 Task: In Mark's project, Enable the field "Labels" for the table layout.
Action: Mouse pressed left at (225, 137)
Screenshot: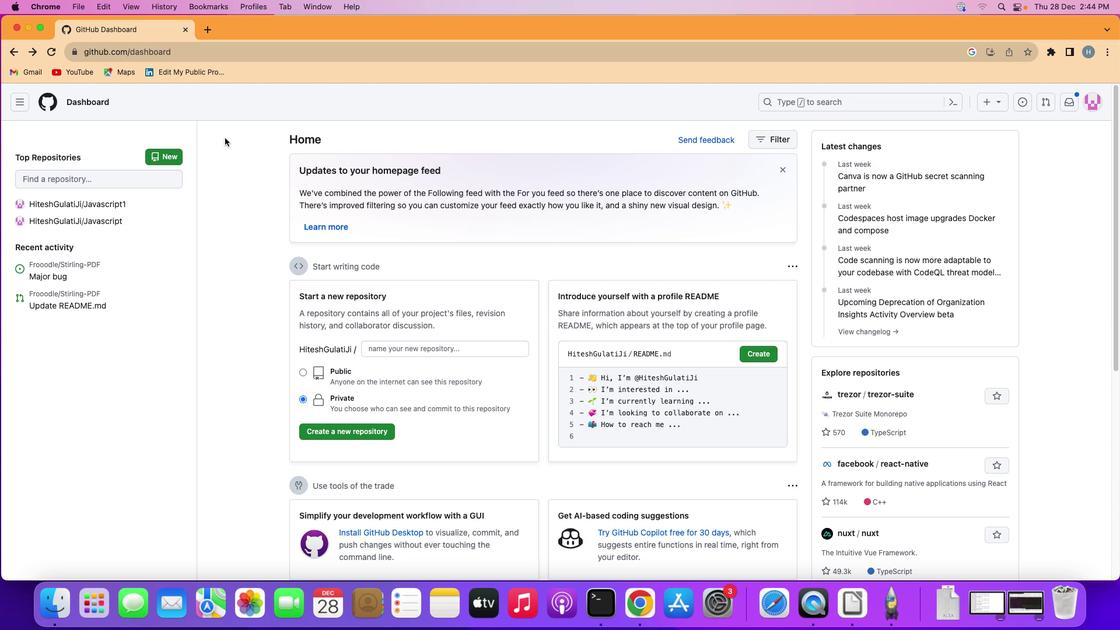 
Action: Mouse moved to (19, 99)
Screenshot: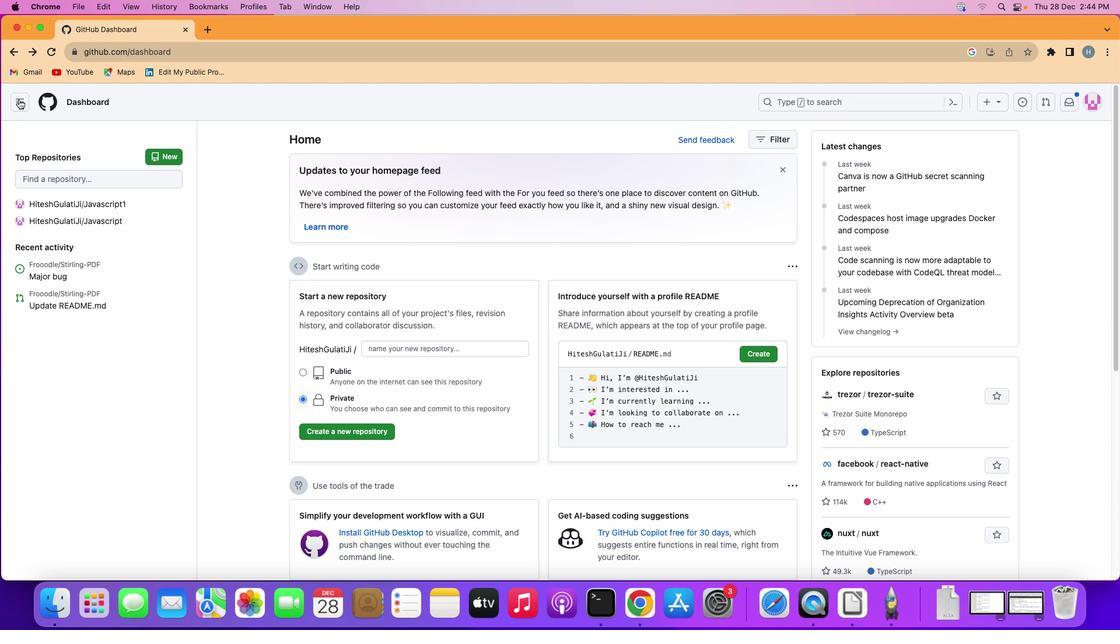
Action: Mouse pressed left at (19, 99)
Screenshot: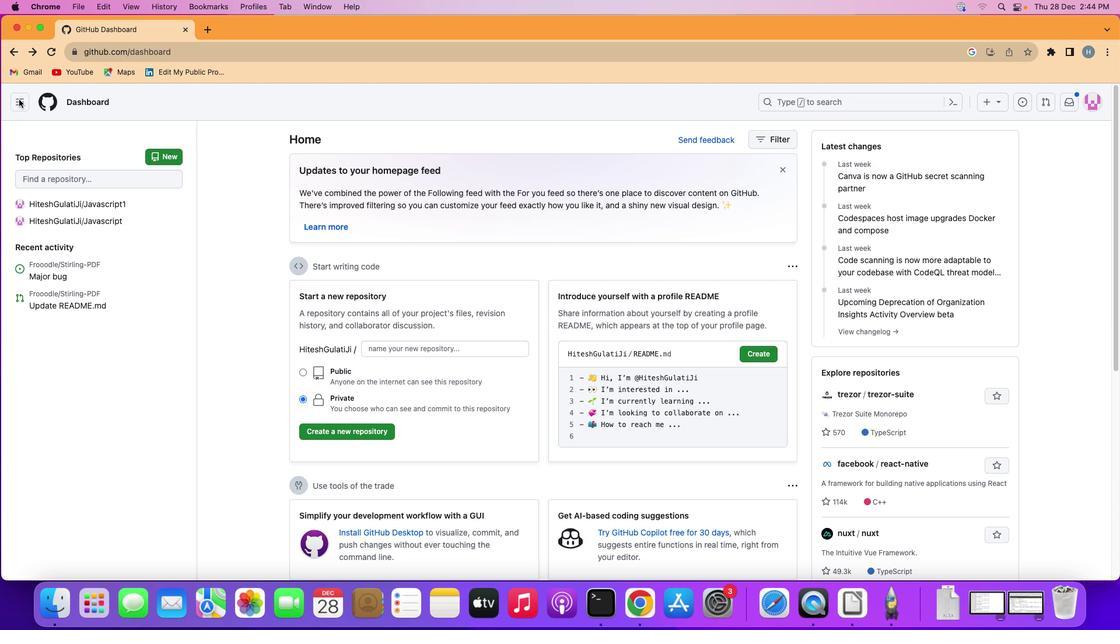 
Action: Mouse moved to (56, 185)
Screenshot: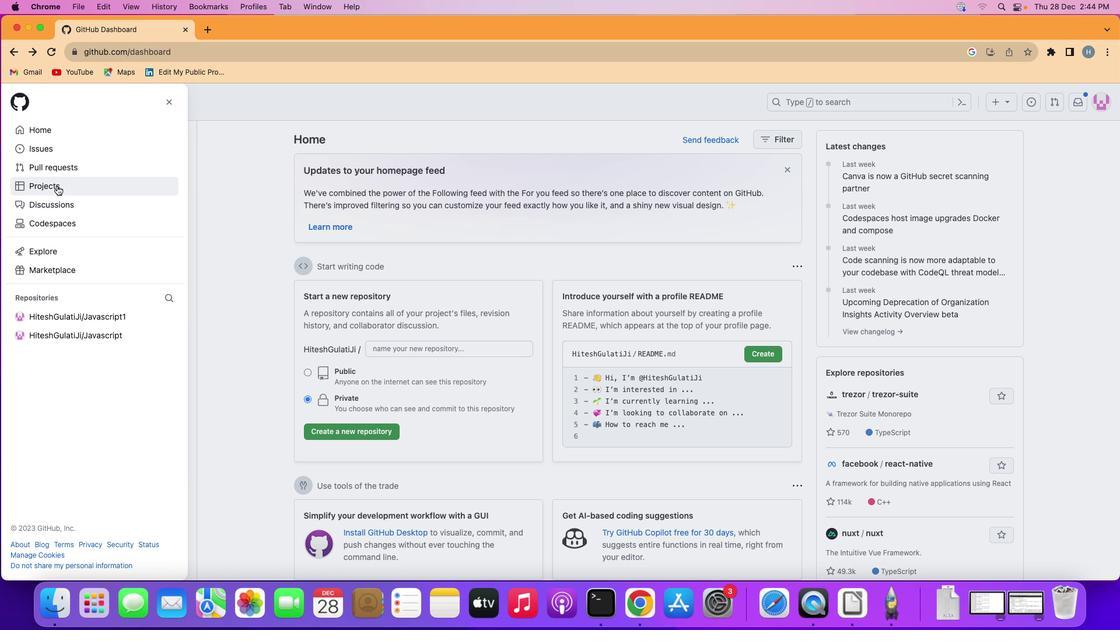 
Action: Mouse pressed left at (56, 185)
Screenshot: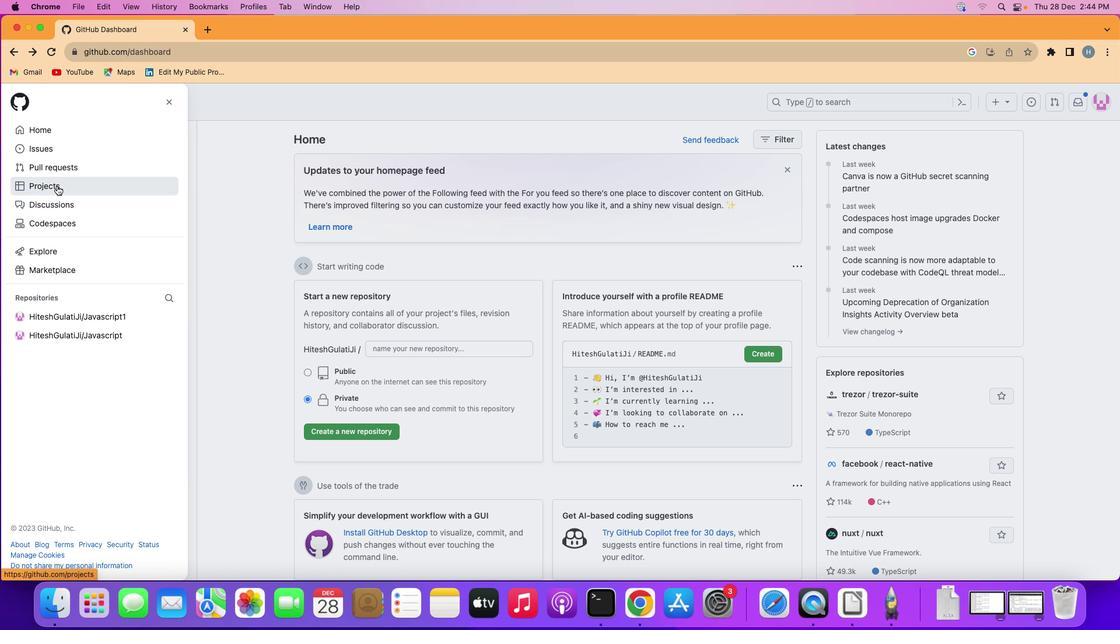 
Action: Mouse moved to (416, 209)
Screenshot: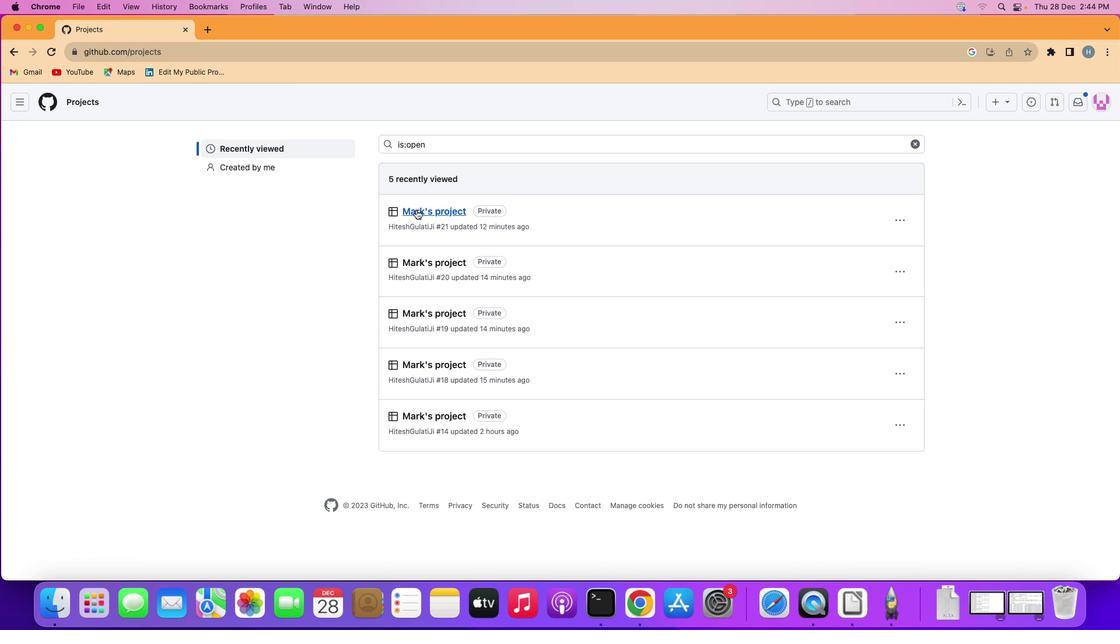 
Action: Mouse pressed left at (416, 209)
Screenshot: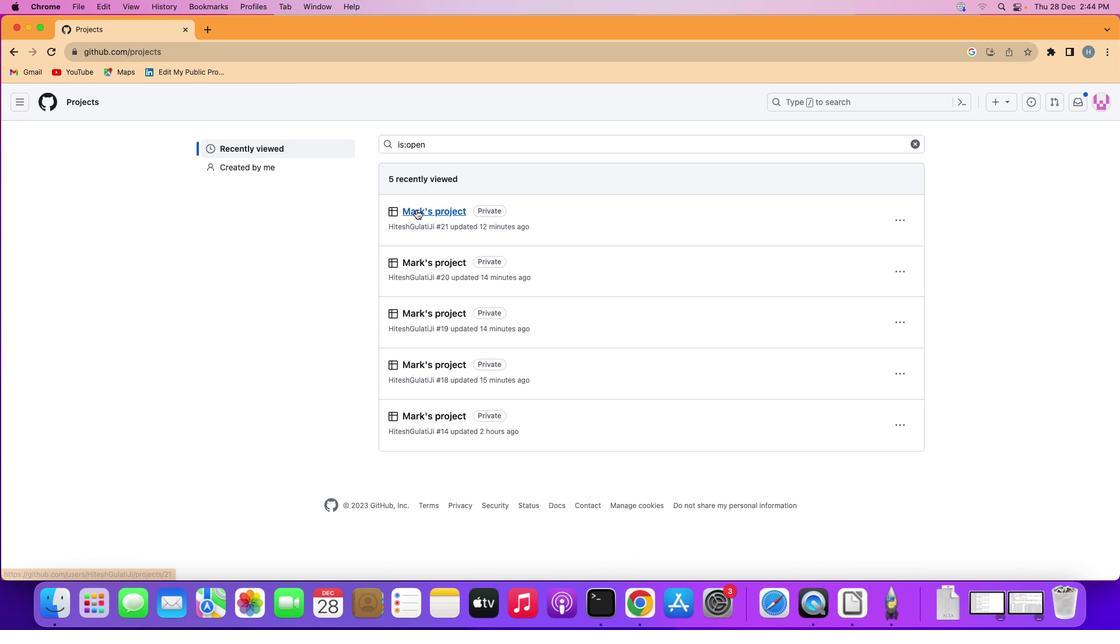 
Action: Mouse moved to (79, 158)
Screenshot: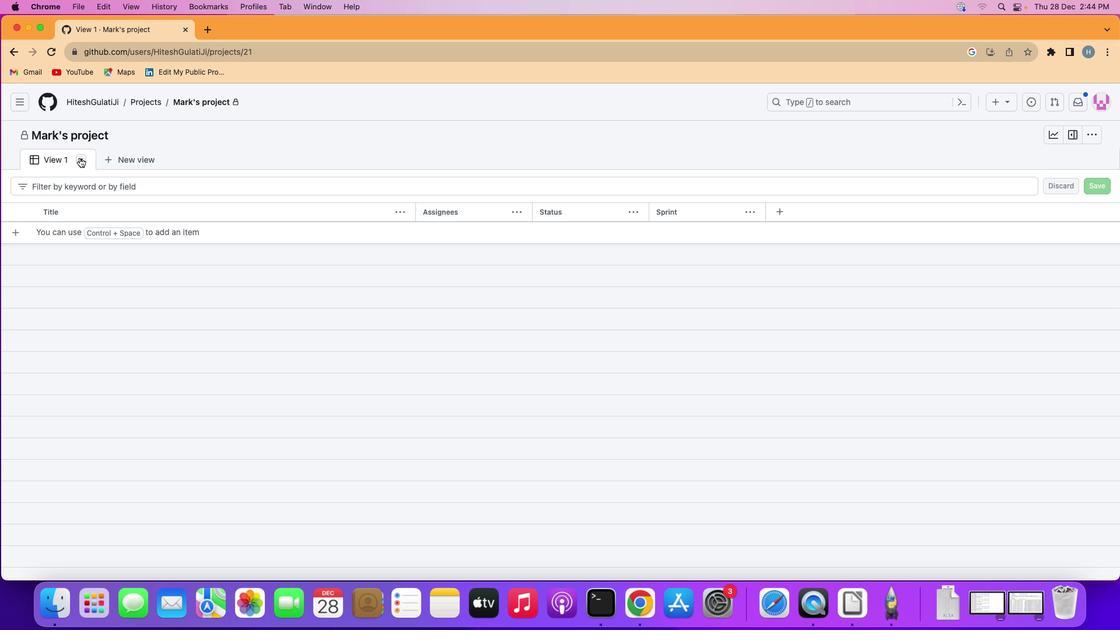 
Action: Mouse pressed left at (79, 158)
Screenshot: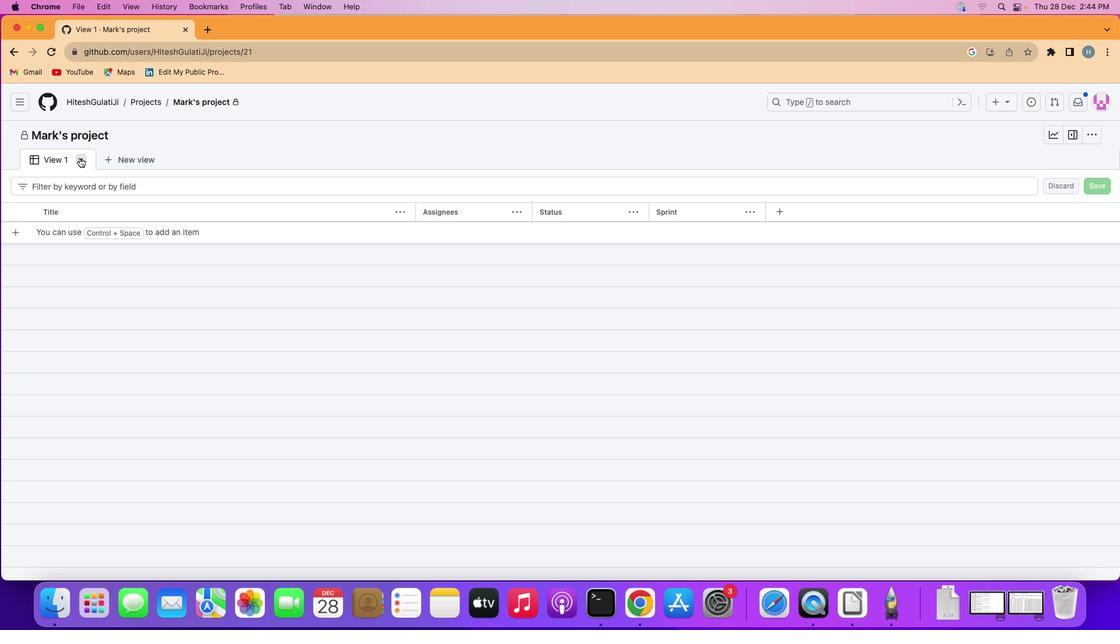 
Action: Mouse moved to (130, 250)
Screenshot: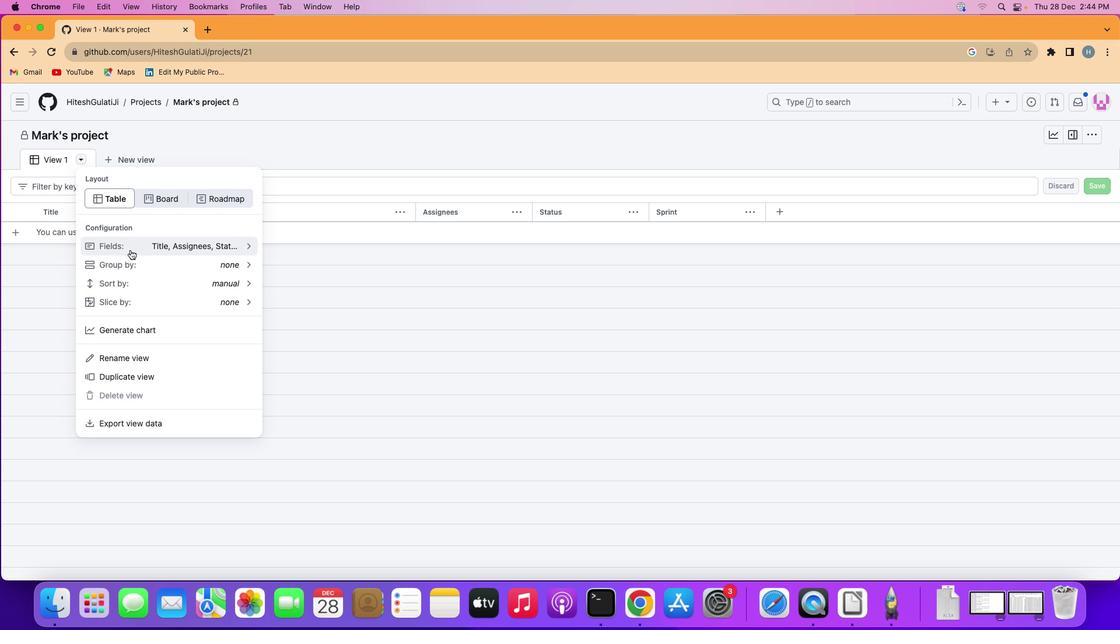 
Action: Mouse pressed left at (130, 250)
Screenshot: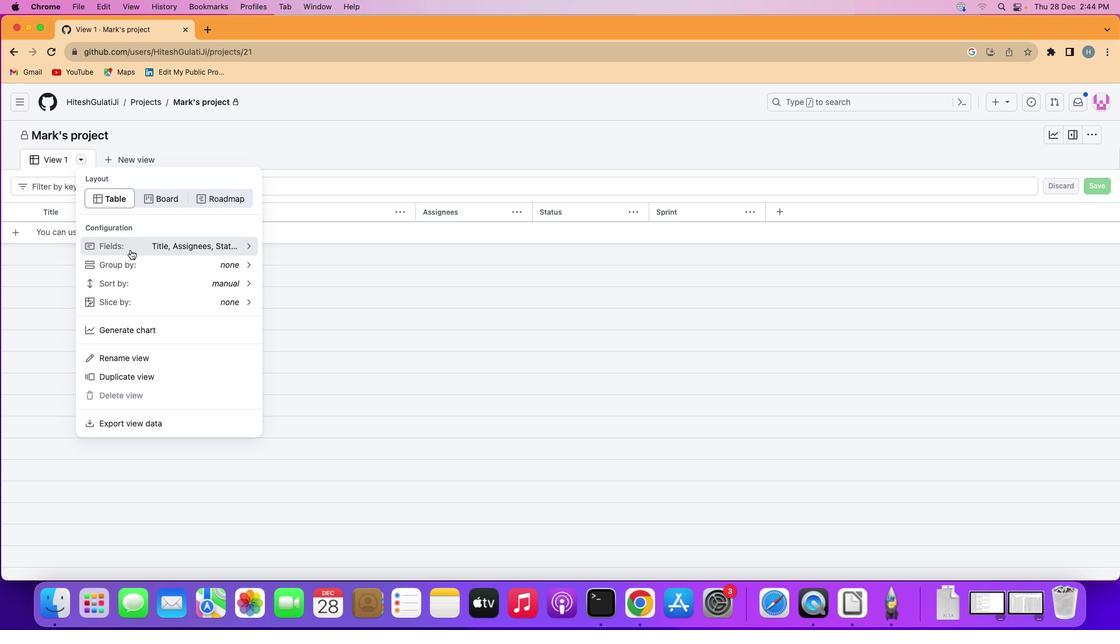 
Action: Mouse moved to (91, 329)
Screenshot: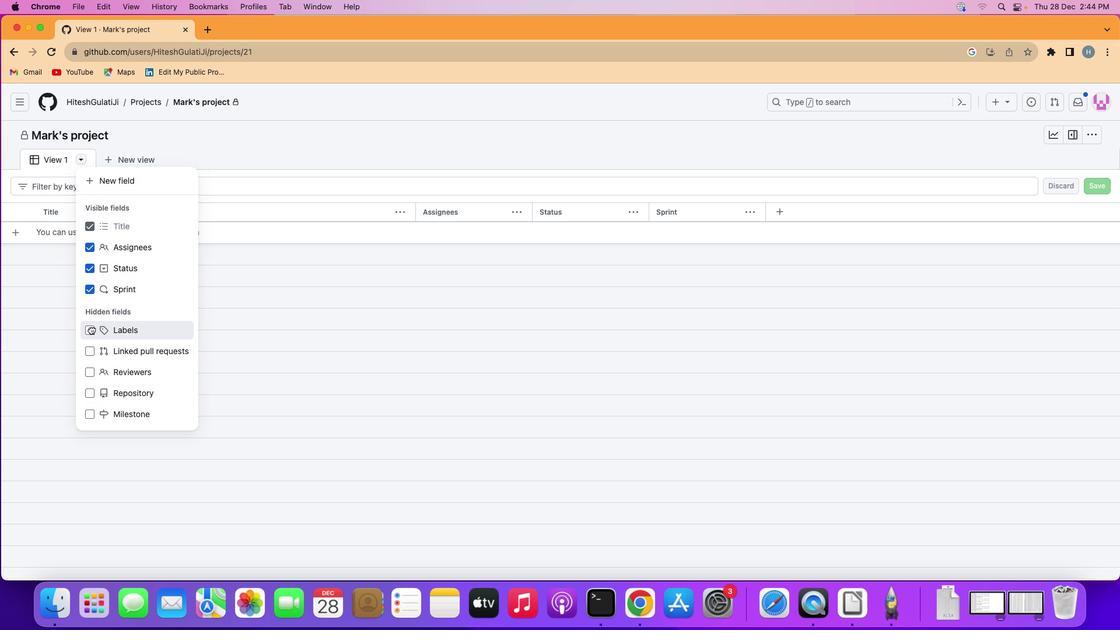 
Action: Mouse pressed left at (91, 329)
Screenshot: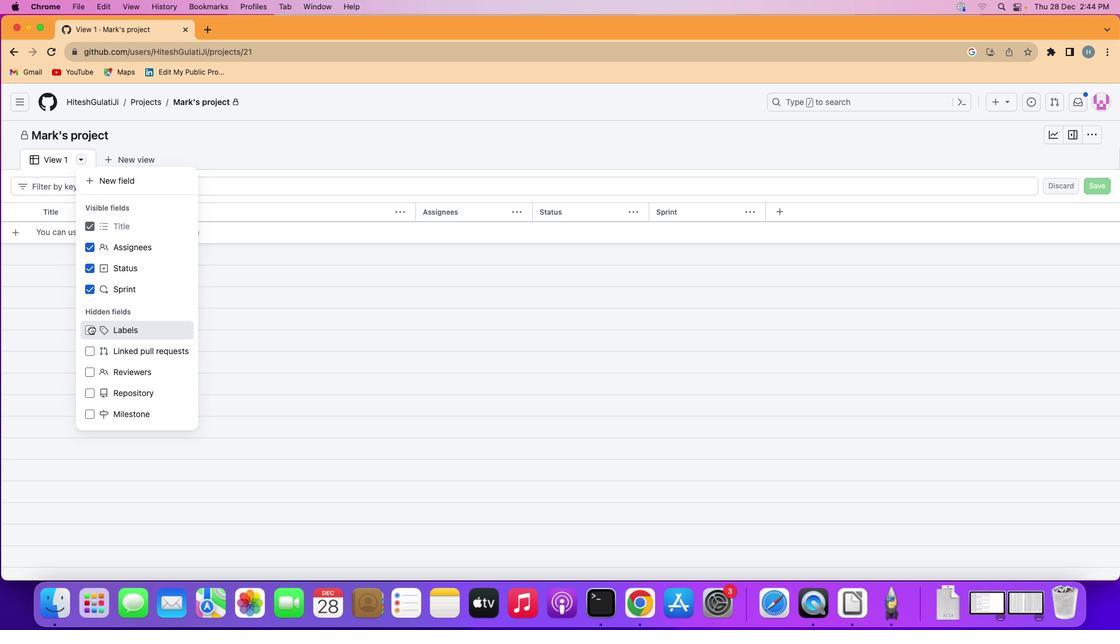
Action: Mouse moved to (91, 329)
Screenshot: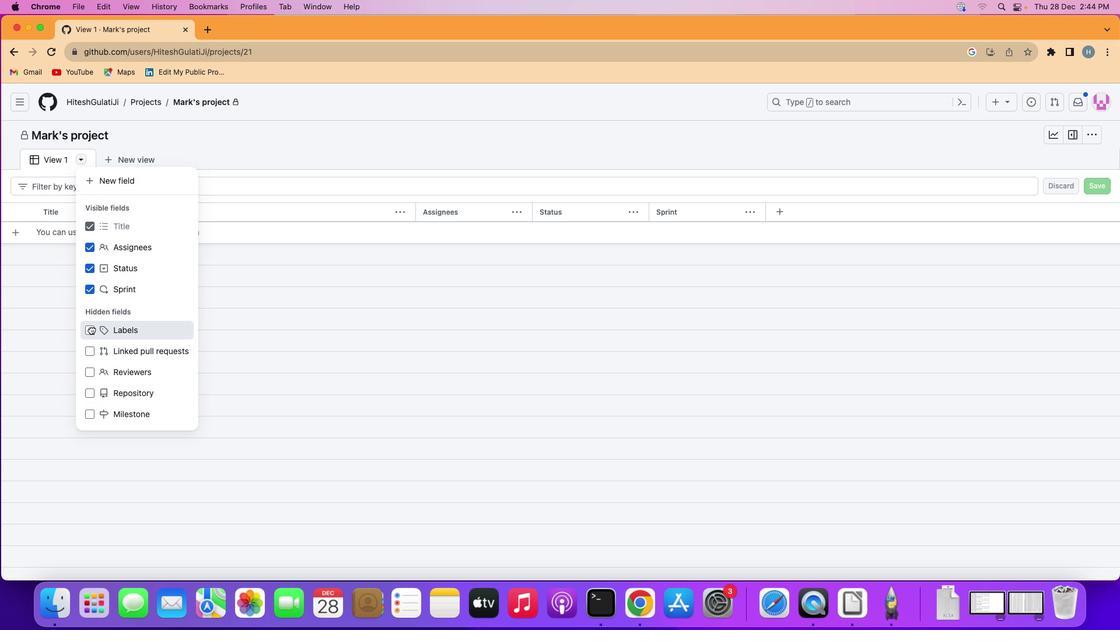 
